 Task: Search for hiking trails near Portland, Oregon, and Seattle, Washington.
Action: Mouse moved to (180, 93)
Screenshot: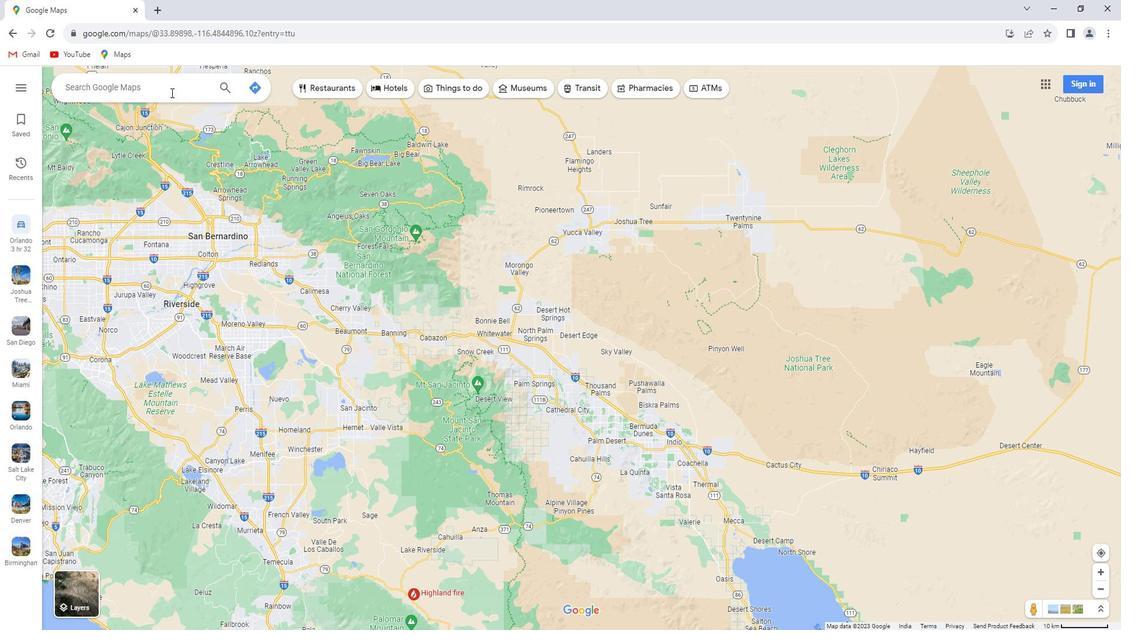 
Action: Mouse pressed left at (180, 93)
Screenshot: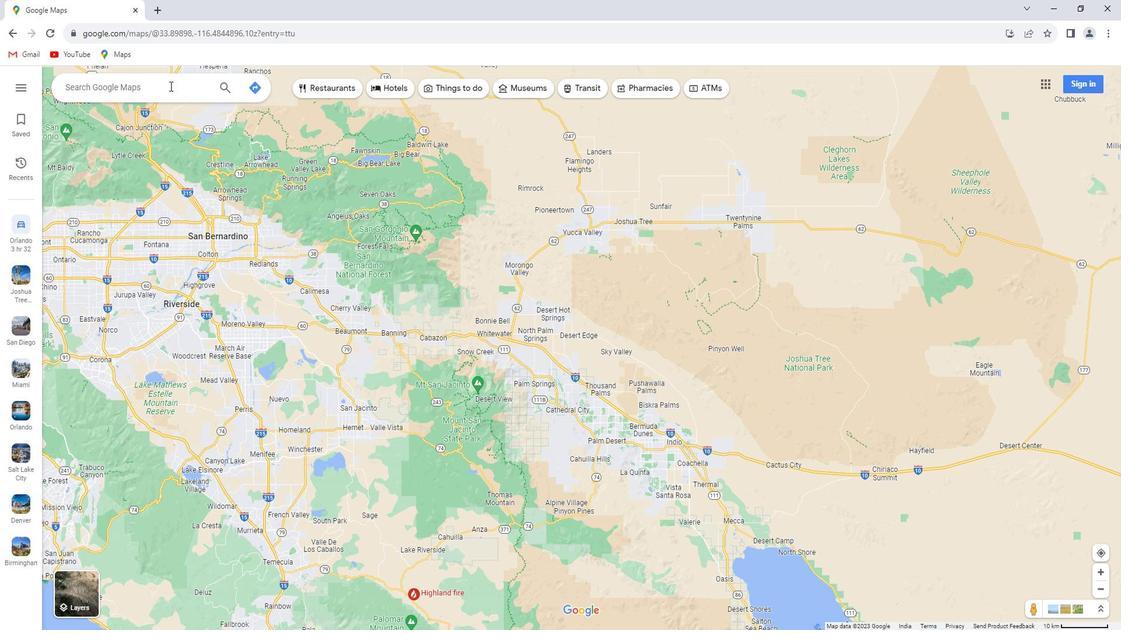 
Action: Key pressed <Key.shift>Portland,<Key.space><Key.shift>Oregon<Key.enter>
Screenshot: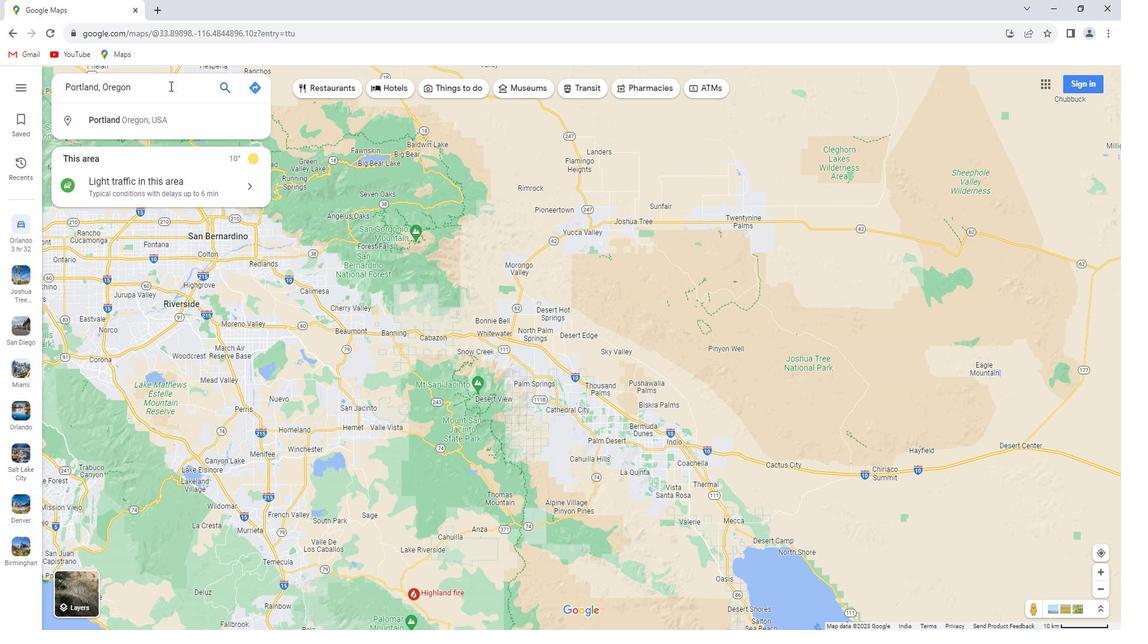 
Action: Mouse moved to (173, 288)
Screenshot: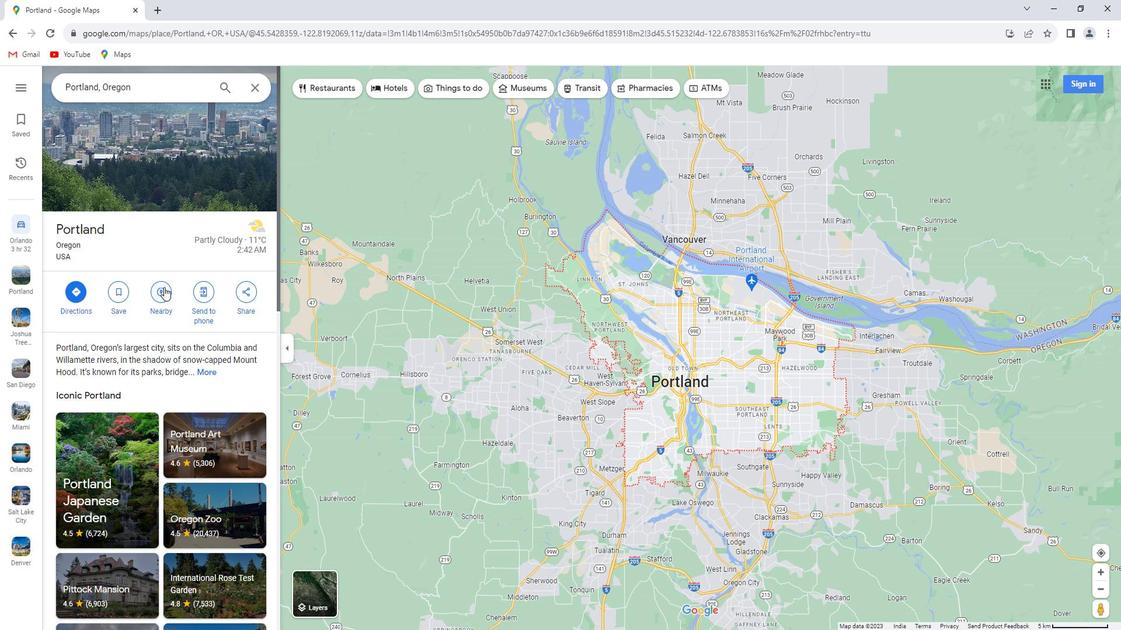 
Action: Mouse pressed left at (173, 288)
Screenshot: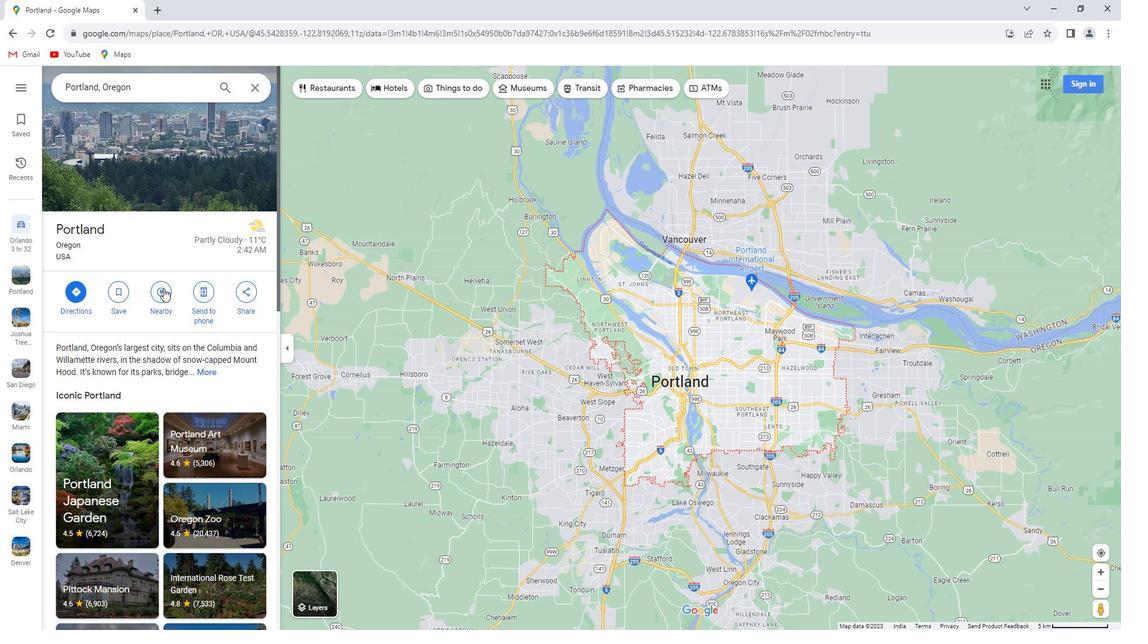 
Action: Key pressed hiking<Key.space>trails<Key.enter>
Screenshot: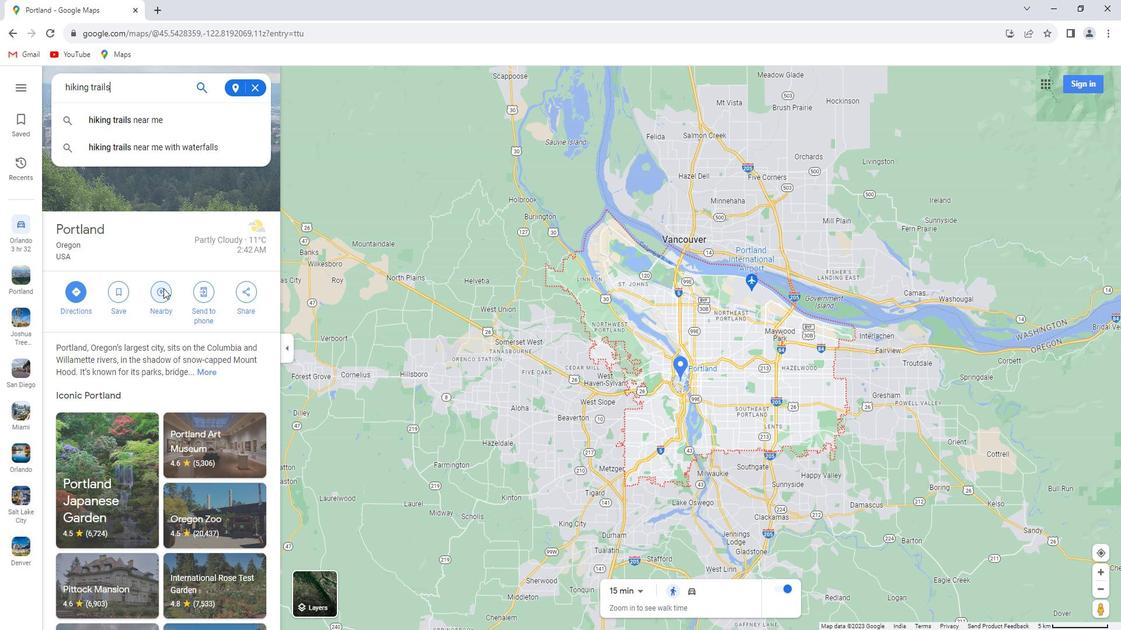 
Action: Mouse moved to (265, 94)
Screenshot: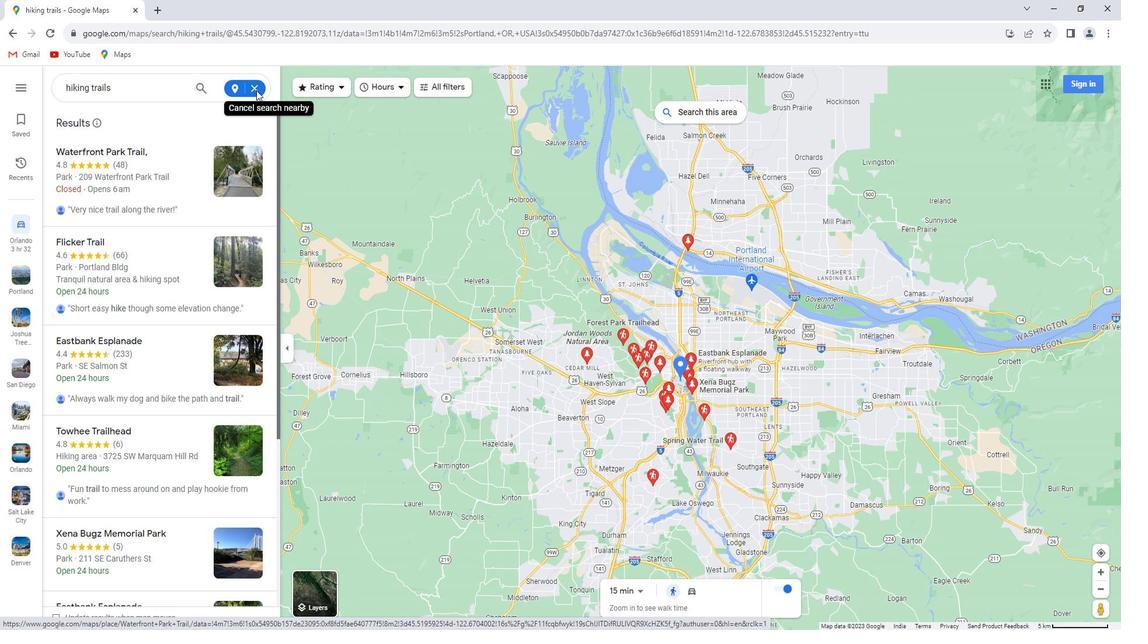 
Action: Mouse pressed left at (265, 94)
Screenshot: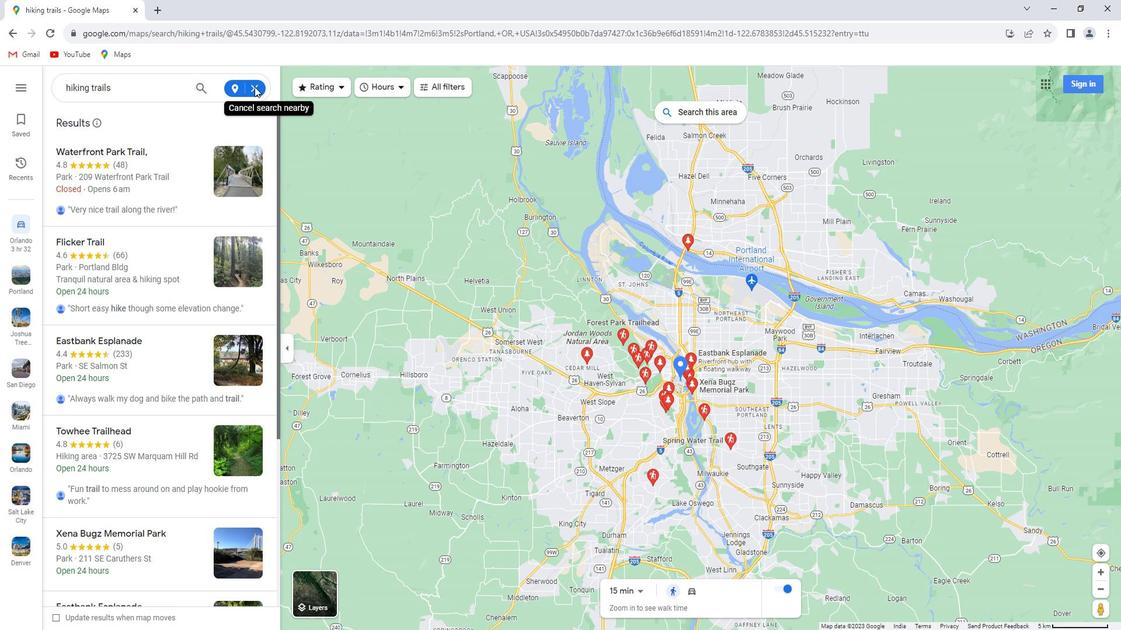 
Action: Mouse moved to (264, 95)
Screenshot: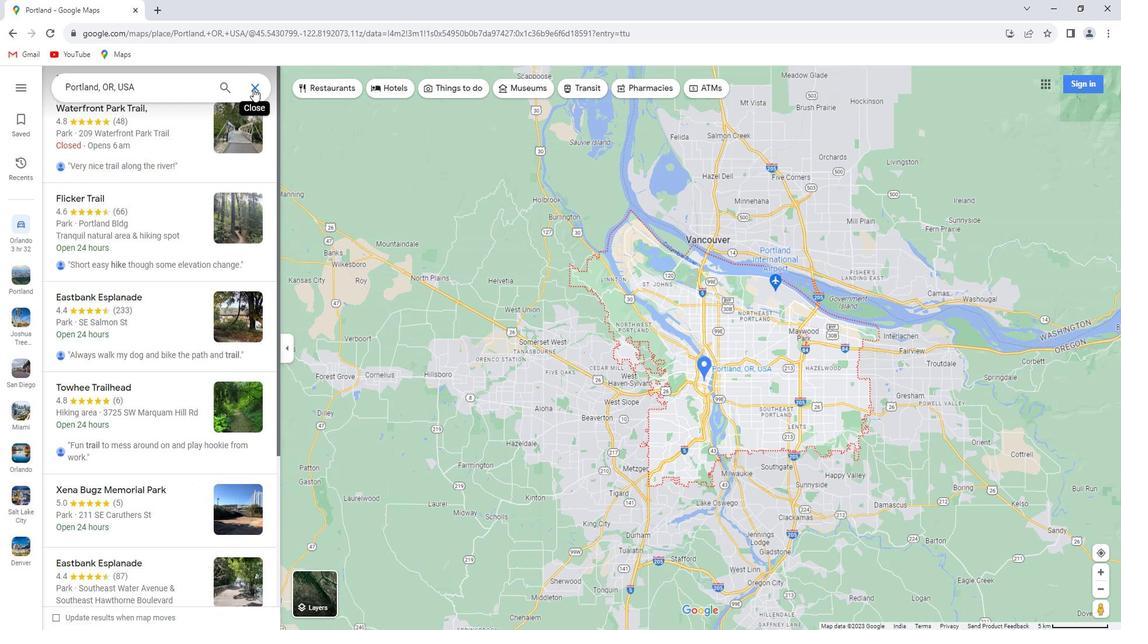 
Action: Mouse pressed left at (264, 95)
Screenshot: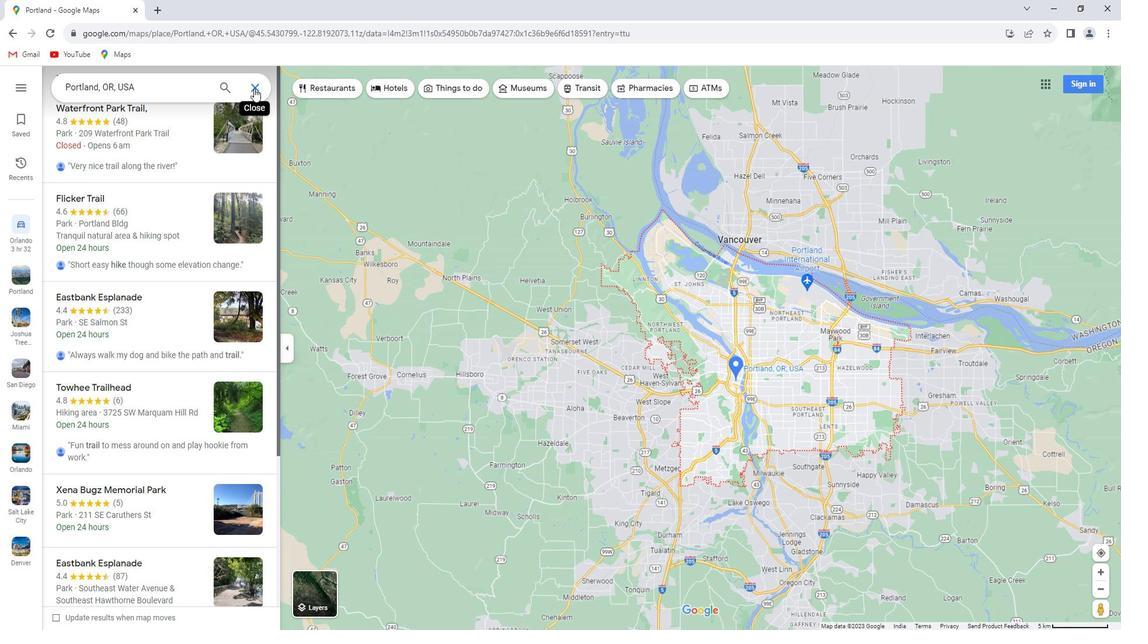 
Action: Mouse moved to (203, 97)
Screenshot: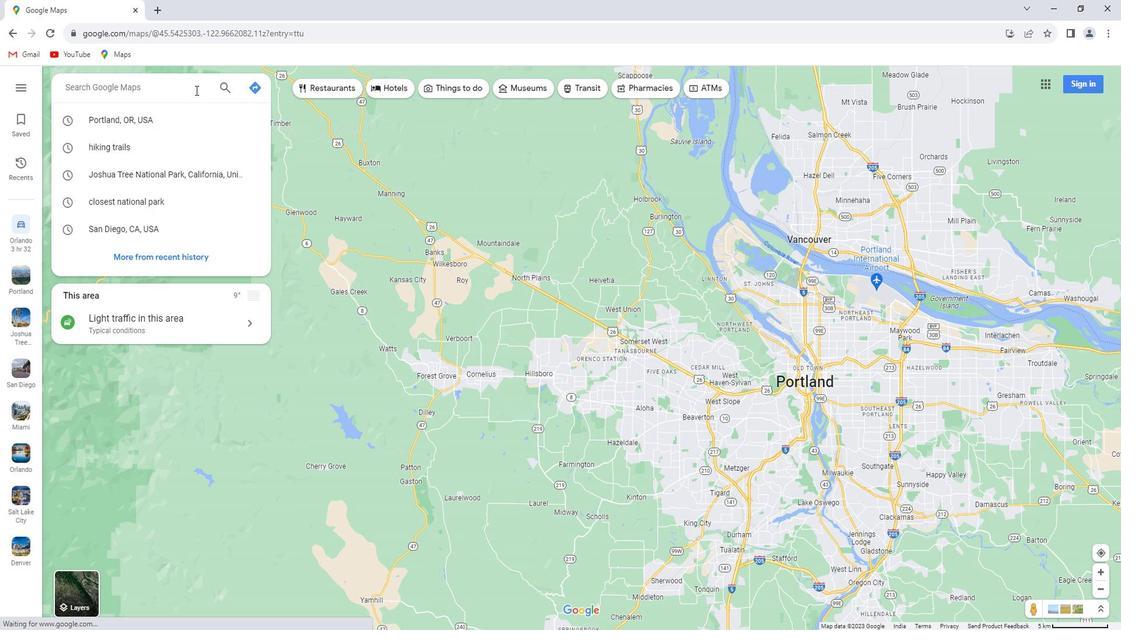 
Action: Key pressed <Key.shift>Seattle,<Key.space><Key.shift>Washington<Key.enter>
Screenshot: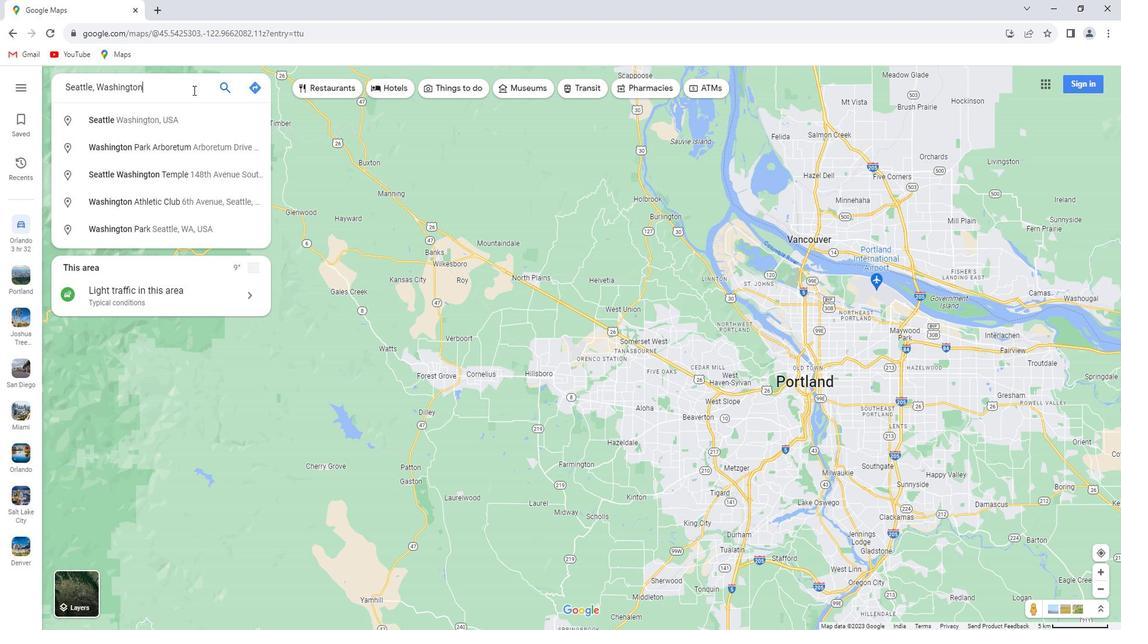 
Action: Mouse moved to (171, 296)
Screenshot: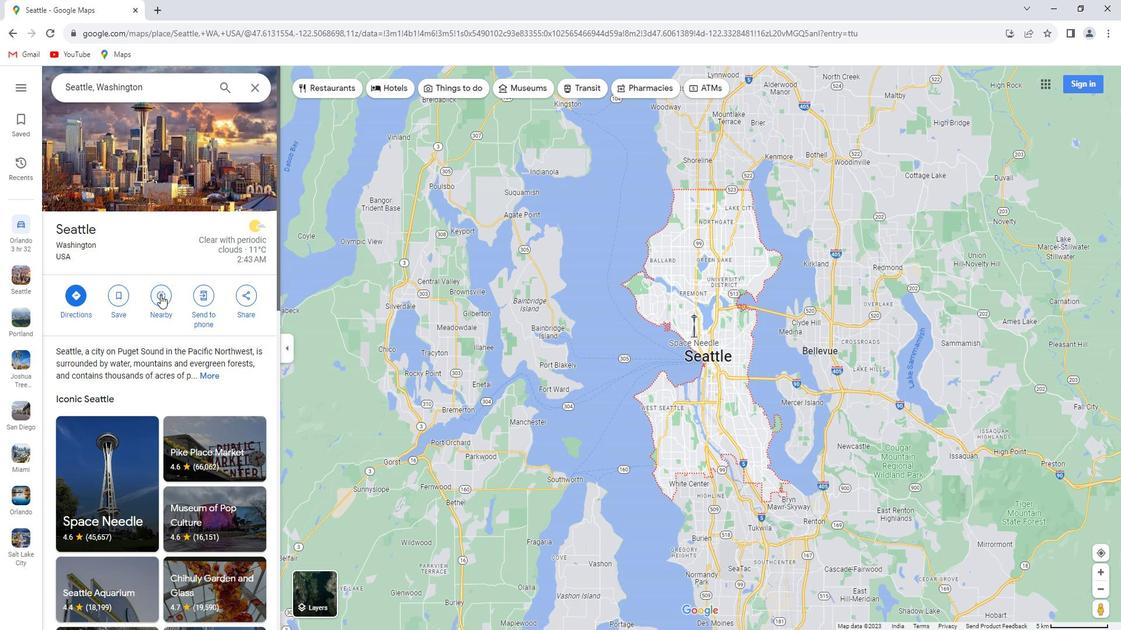 
Action: Mouse pressed left at (171, 296)
Screenshot: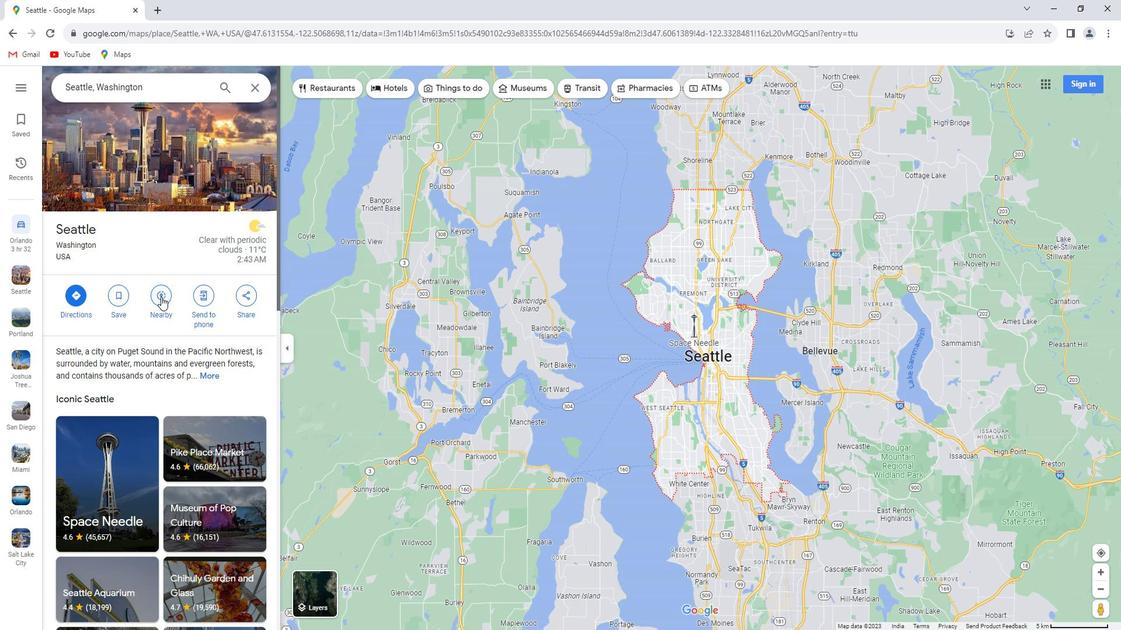 
Action: Mouse moved to (172, 303)
Screenshot: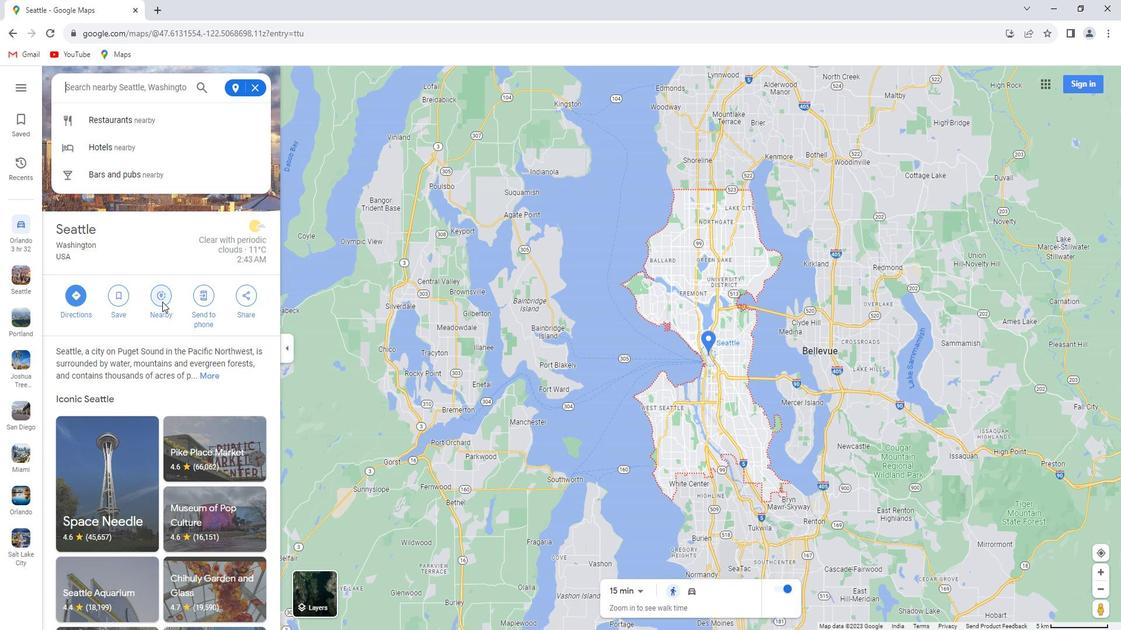 
Action: Key pressed hiking<Key.space>trails<Key.enter>
Screenshot: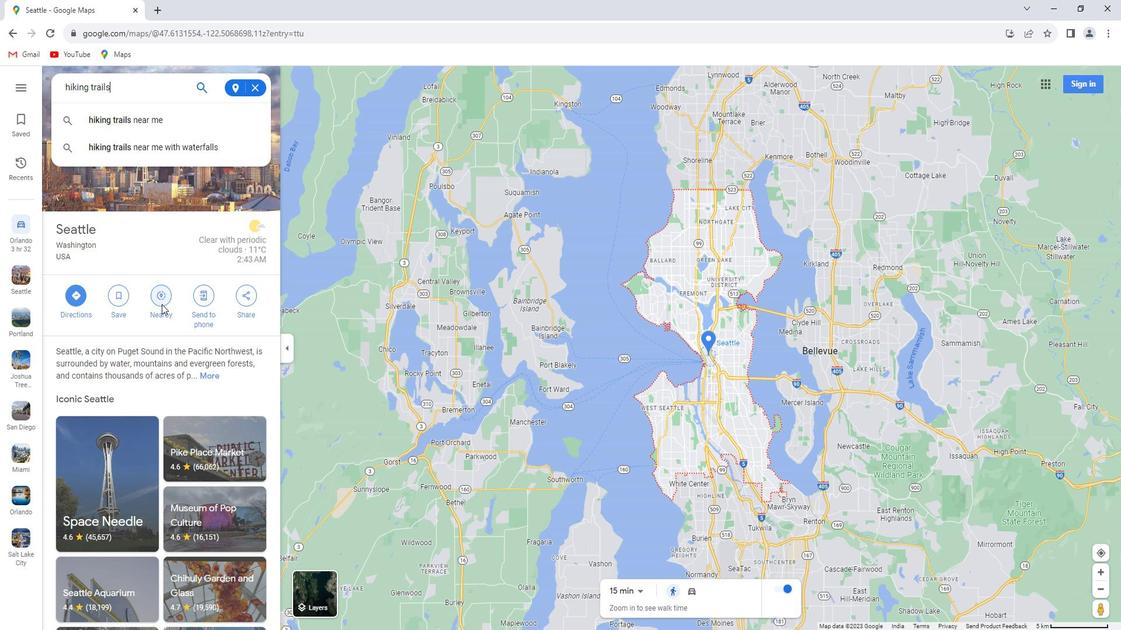 
